Task: Set the open GL/GLES hardware converter for Open GL video output for Windows to "DX OpenGL surface converter for D3D9".
Action: Mouse moved to (99, 13)
Screenshot: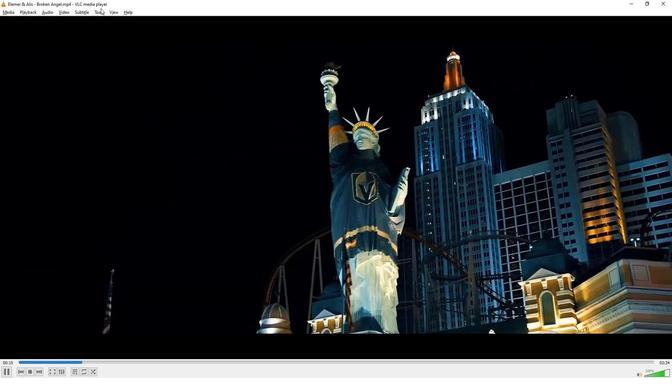 
Action: Mouse pressed left at (99, 13)
Screenshot: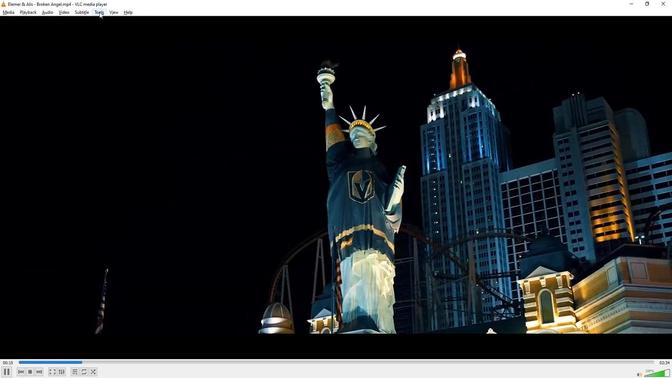 
Action: Mouse moved to (116, 96)
Screenshot: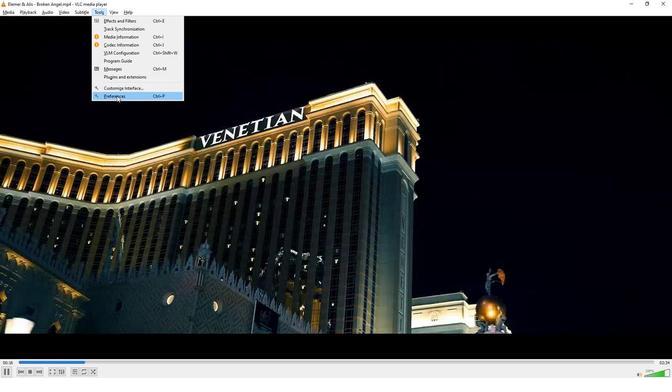 
Action: Mouse pressed left at (116, 96)
Screenshot: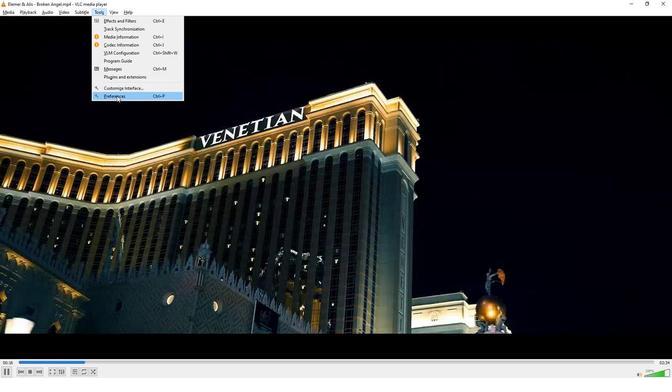 
Action: Mouse moved to (148, 299)
Screenshot: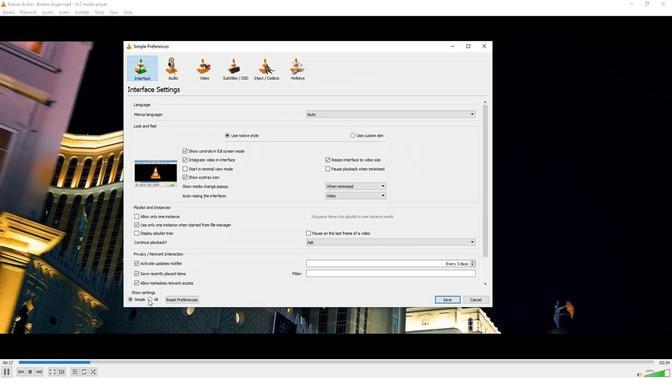 
Action: Mouse pressed left at (148, 299)
Screenshot: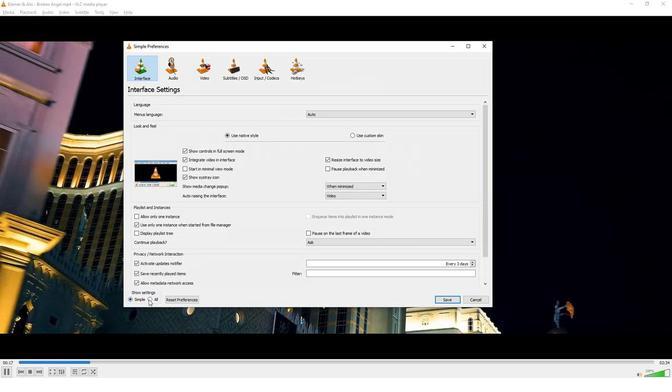 
Action: Mouse moved to (159, 258)
Screenshot: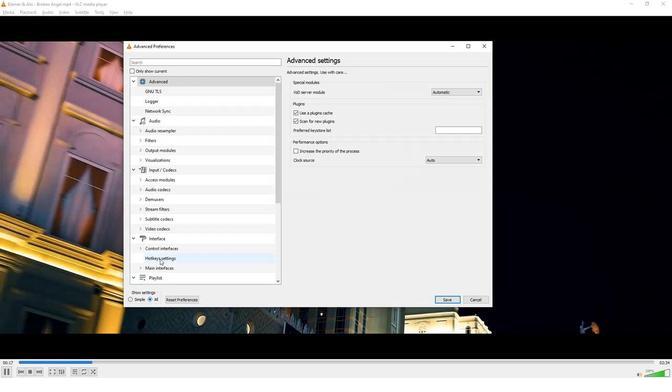 
Action: Mouse scrolled (159, 257) with delta (0, 0)
Screenshot: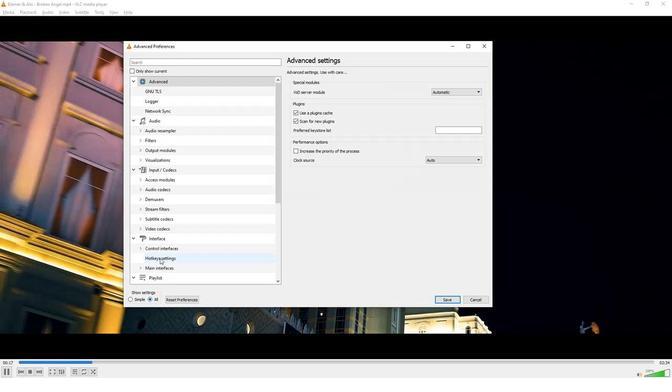 
Action: Mouse scrolled (159, 257) with delta (0, 0)
Screenshot: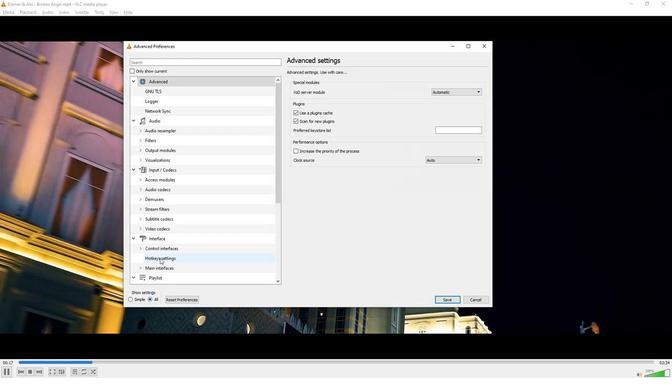
Action: Mouse scrolled (159, 257) with delta (0, 0)
Screenshot: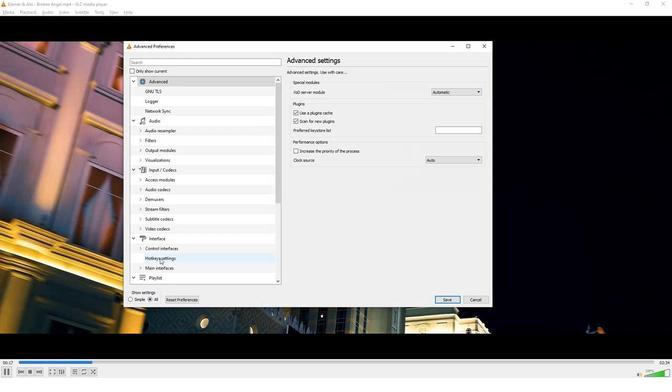 
Action: Mouse scrolled (159, 257) with delta (0, 0)
Screenshot: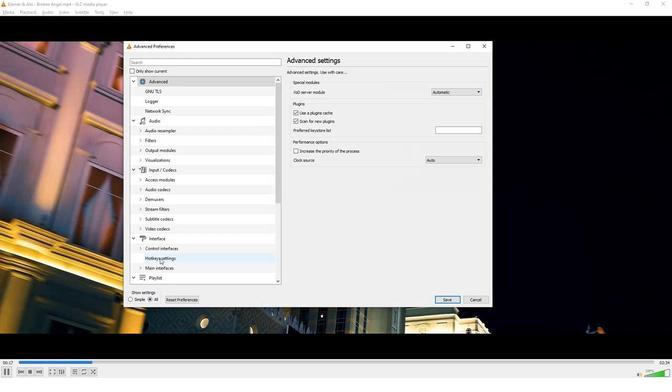 
Action: Mouse scrolled (159, 257) with delta (0, 0)
Screenshot: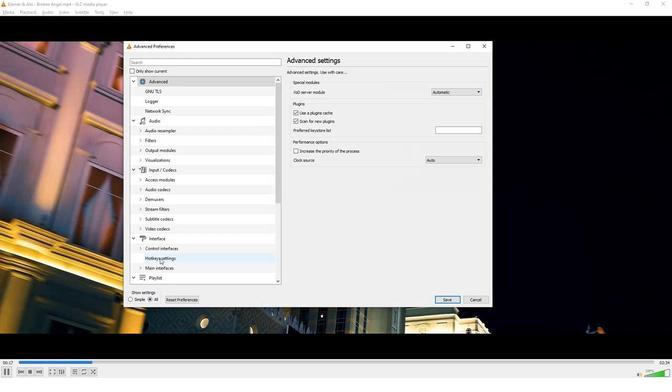 
Action: Mouse scrolled (159, 257) with delta (0, 0)
Screenshot: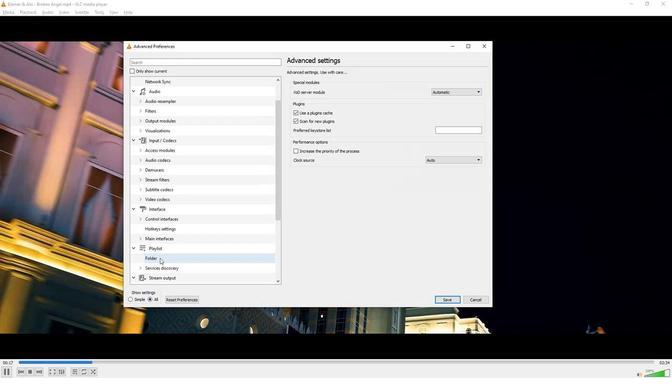 
Action: Mouse scrolled (159, 257) with delta (0, 0)
Screenshot: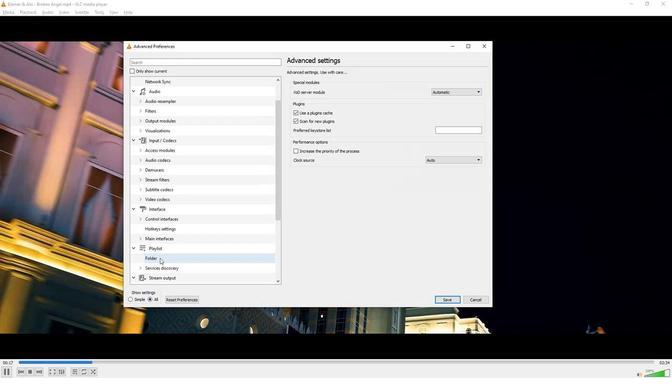 
Action: Mouse scrolled (159, 257) with delta (0, 0)
Screenshot: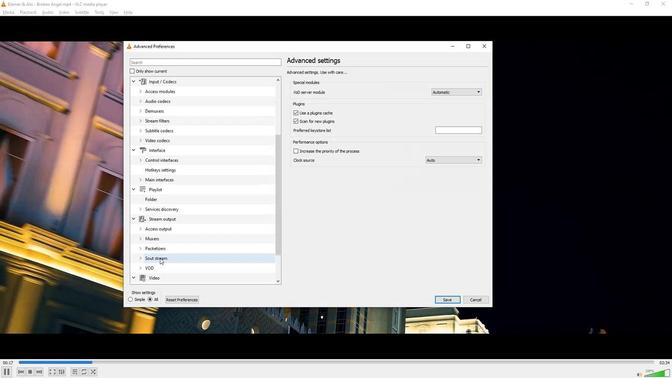 
Action: Mouse moved to (140, 258)
Screenshot: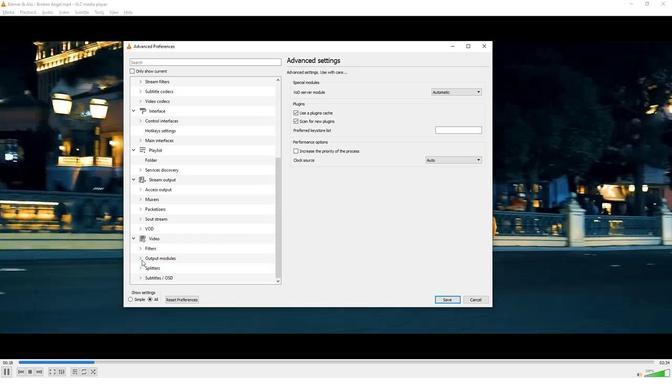 
Action: Mouse pressed left at (140, 258)
Screenshot: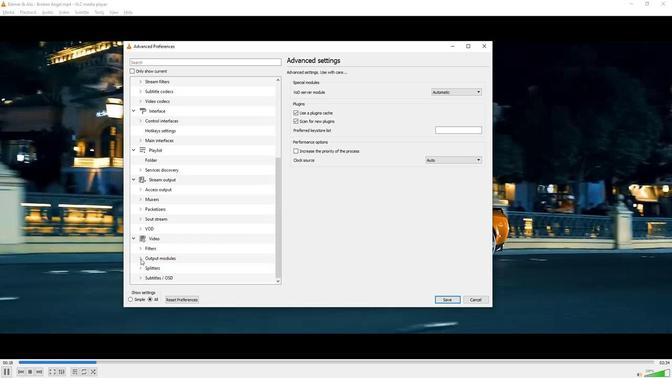 
Action: Mouse moved to (146, 257)
Screenshot: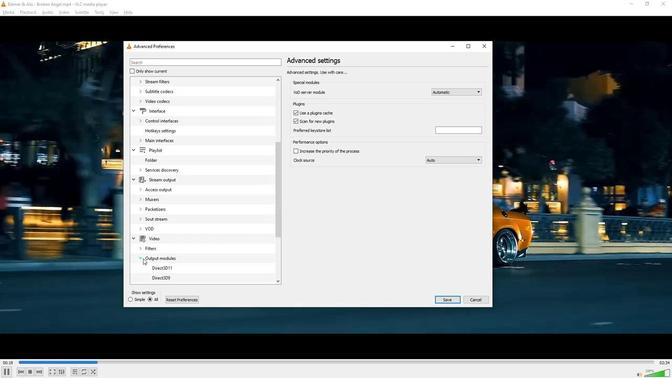 
Action: Mouse scrolled (146, 257) with delta (0, 0)
Screenshot: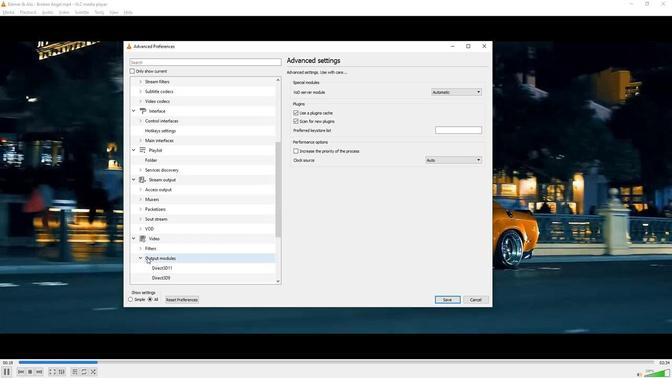 
Action: Mouse scrolled (146, 257) with delta (0, 0)
Screenshot: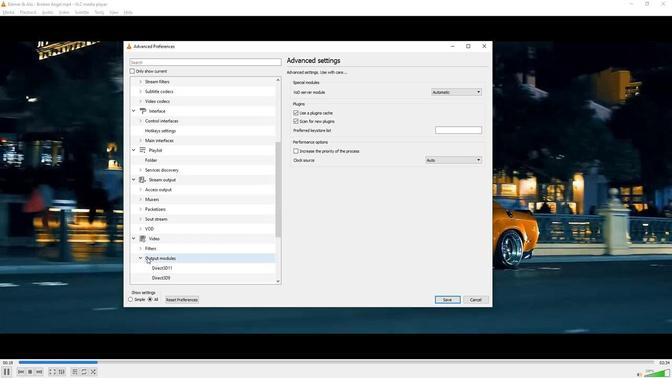
Action: Mouse scrolled (146, 257) with delta (0, 0)
Screenshot: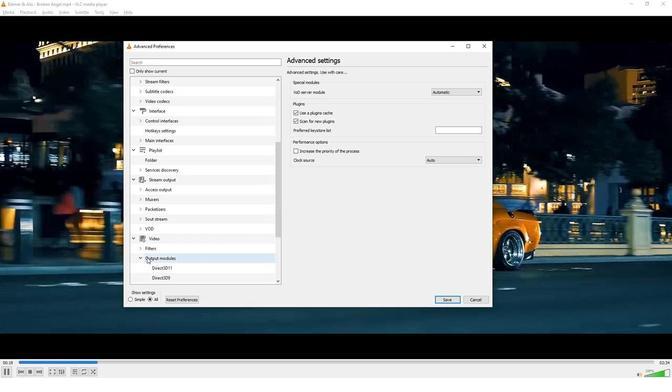 
Action: Mouse scrolled (146, 257) with delta (0, 0)
Screenshot: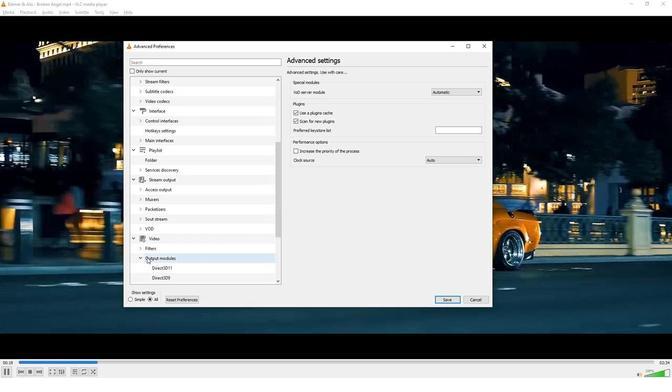 
Action: Mouse scrolled (146, 257) with delta (0, 0)
Screenshot: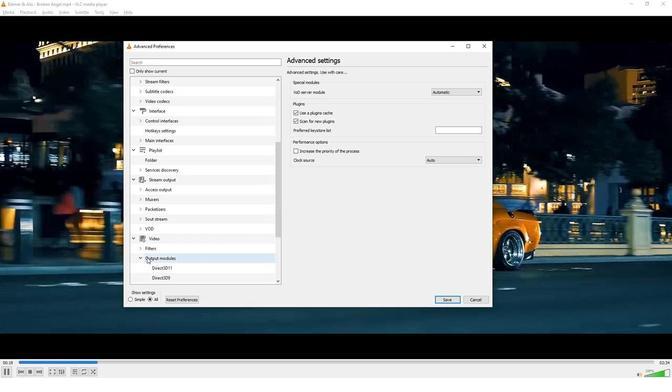 
Action: Mouse scrolled (146, 257) with delta (0, 0)
Screenshot: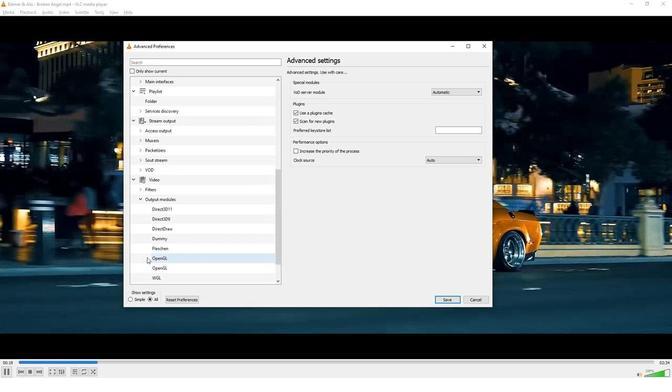 
Action: Mouse scrolled (146, 257) with delta (0, 0)
Screenshot: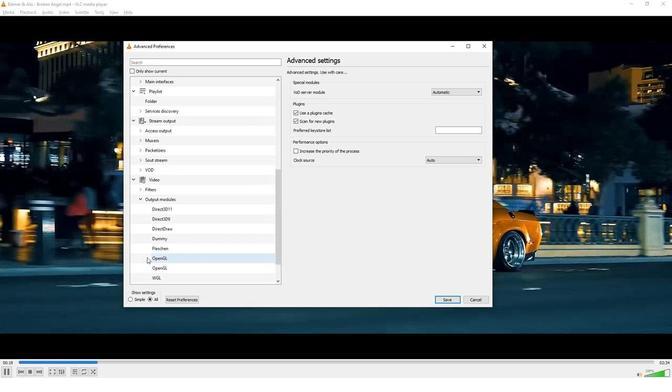 
Action: Mouse moved to (162, 236)
Screenshot: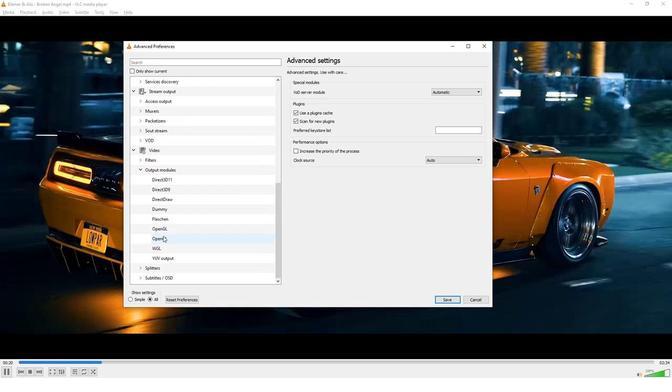 
Action: Mouse pressed left at (162, 236)
Screenshot: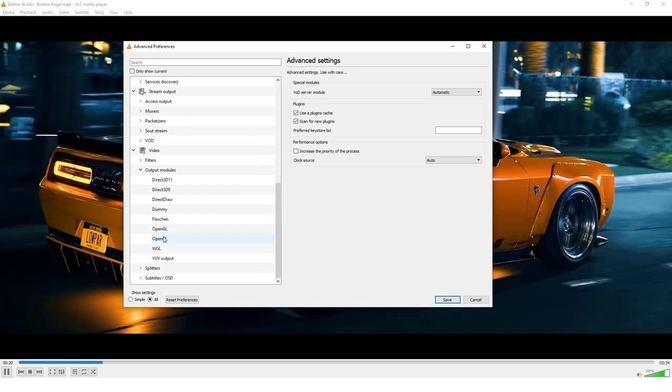
Action: Mouse moved to (449, 82)
Screenshot: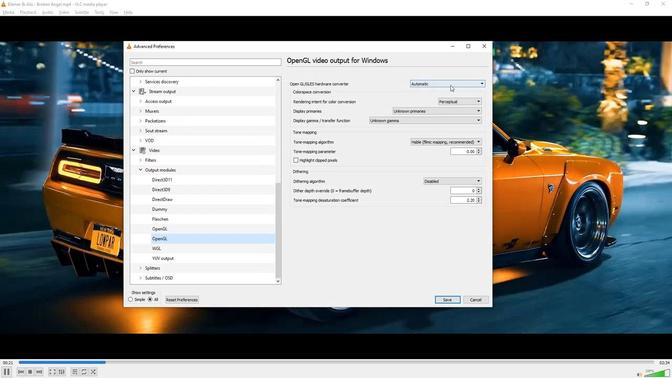 
Action: Mouse pressed left at (449, 82)
Screenshot: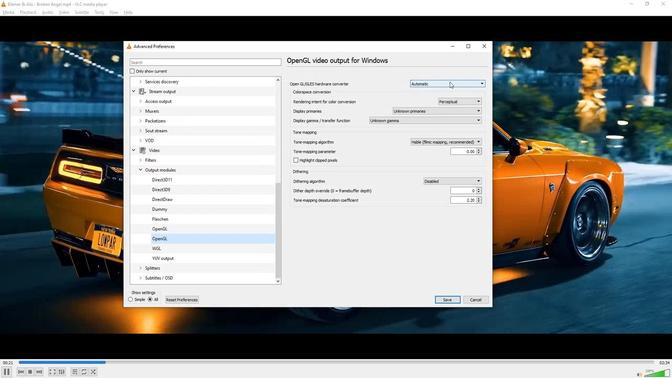 
Action: Mouse moved to (437, 94)
Screenshot: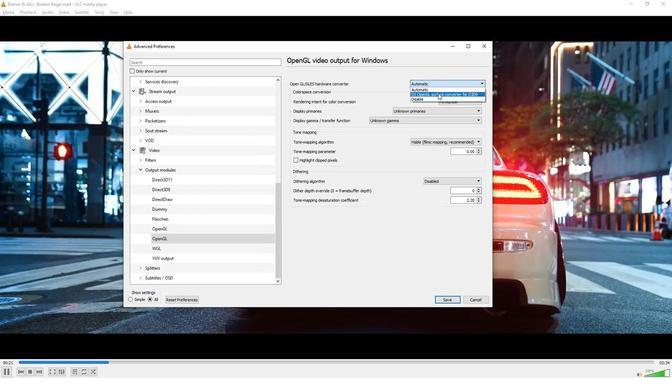 
Action: Mouse pressed left at (437, 94)
Screenshot: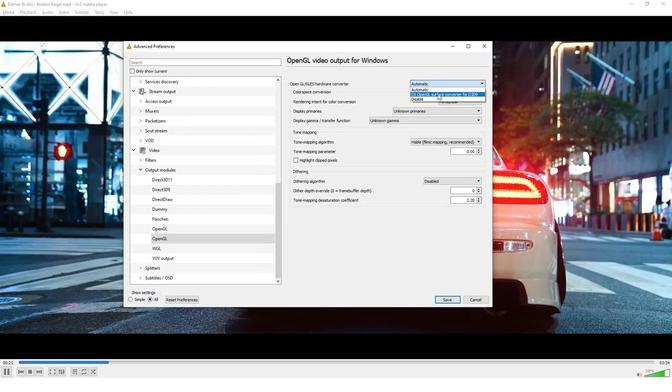 
Action: Mouse moved to (401, 177)
Screenshot: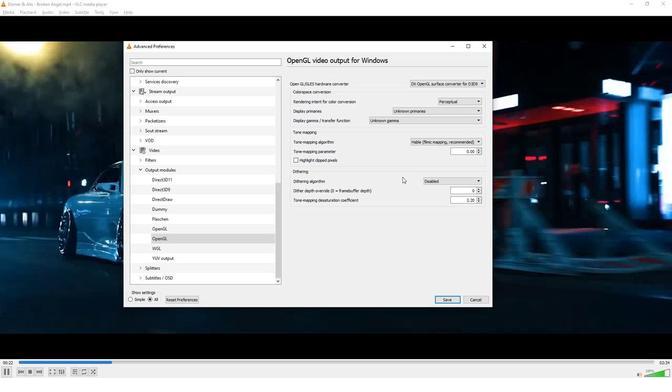 
